 Task: In messages choose email frequency Individual.
Action: Mouse moved to (606, 54)
Screenshot: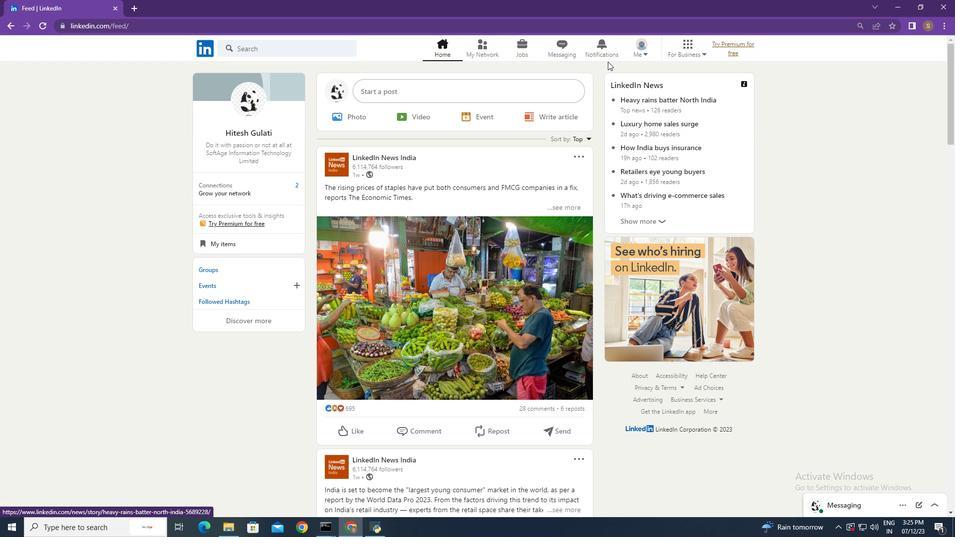 
Action: Mouse pressed left at (606, 54)
Screenshot: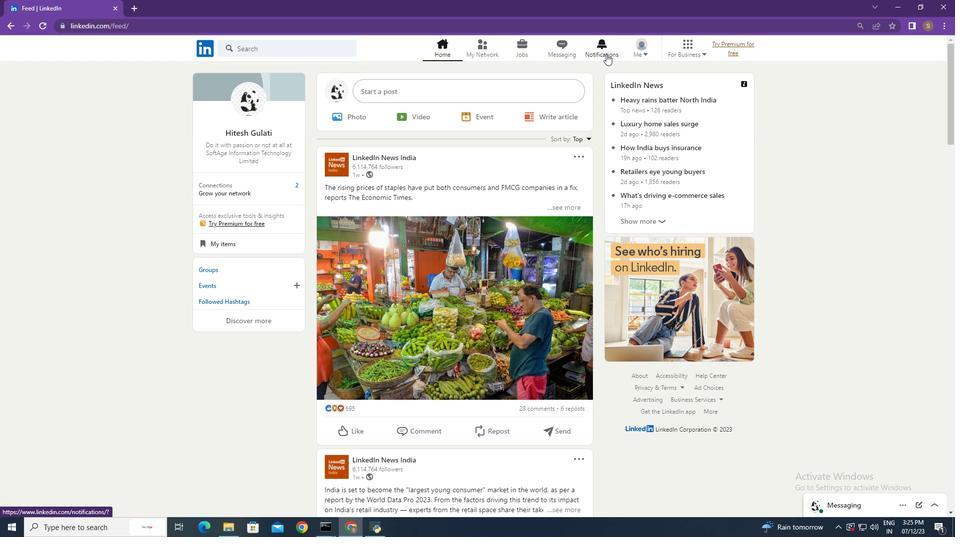 
Action: Mouse moved to (225, 115)
Screenshot: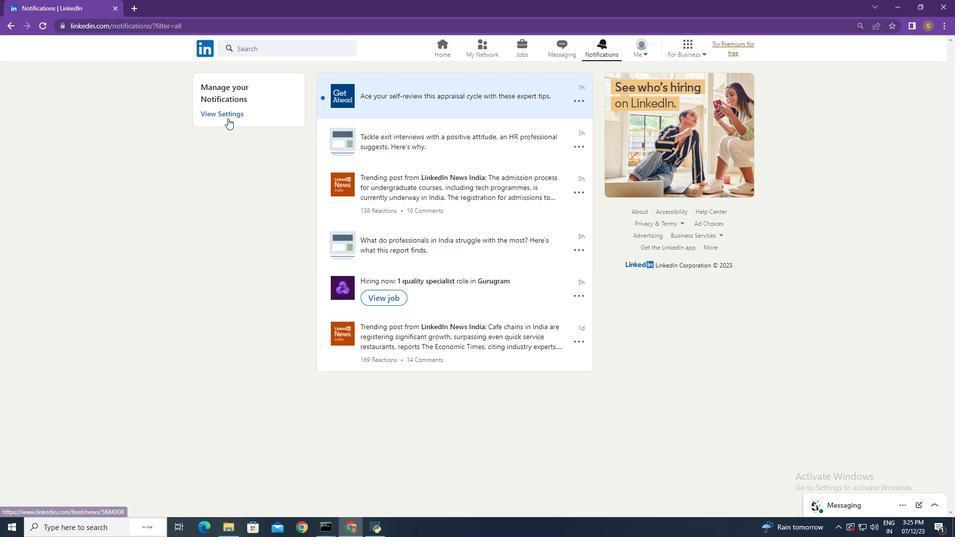 
Action: Mouse pressed left at (225, 115)
Screenshot: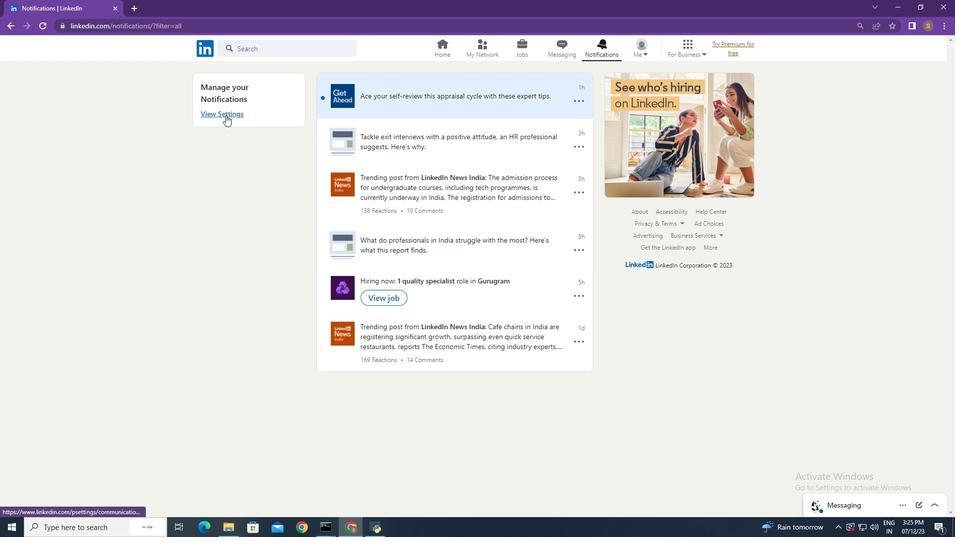 
Action: Mouse moved to (580, 256)
Screenshot: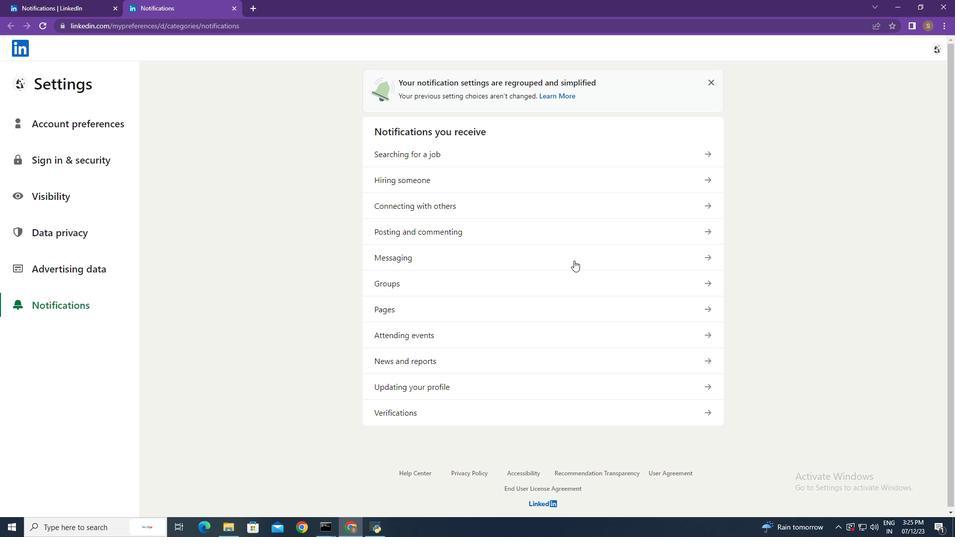 
Action: Mouse pressed left at (580, 256)
Screenshot: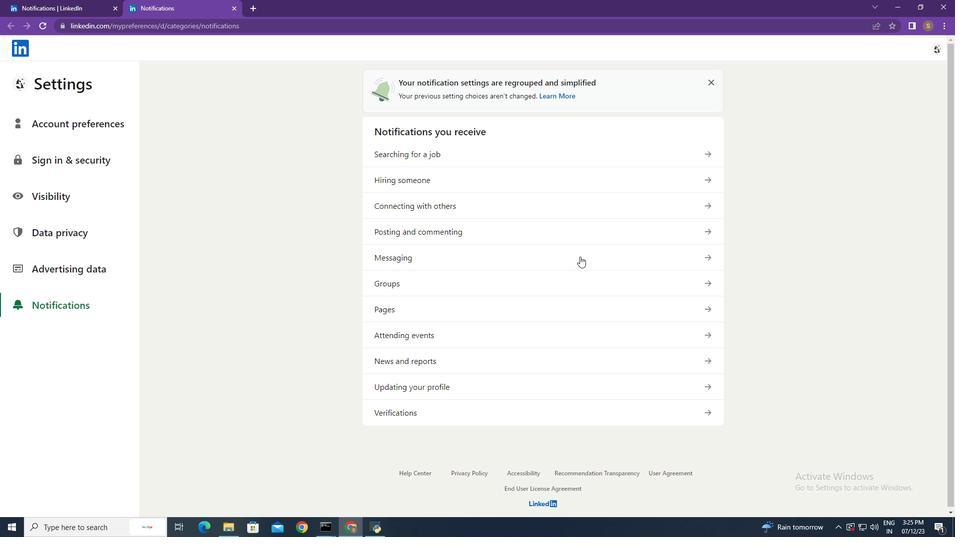 
Action: Mouse moved to (674, 143)
Screenshot: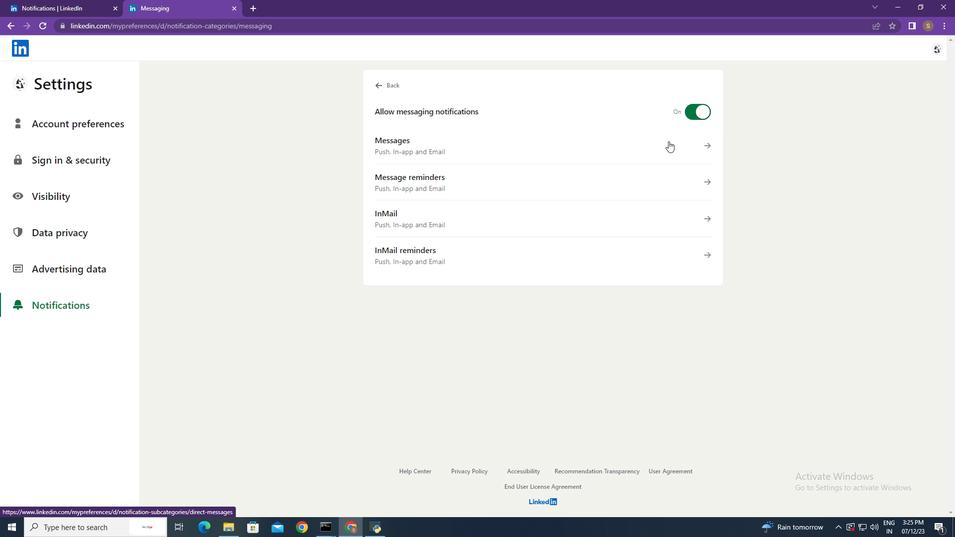 
Action: Mouse pressed left at (674, 143)
Screenshot: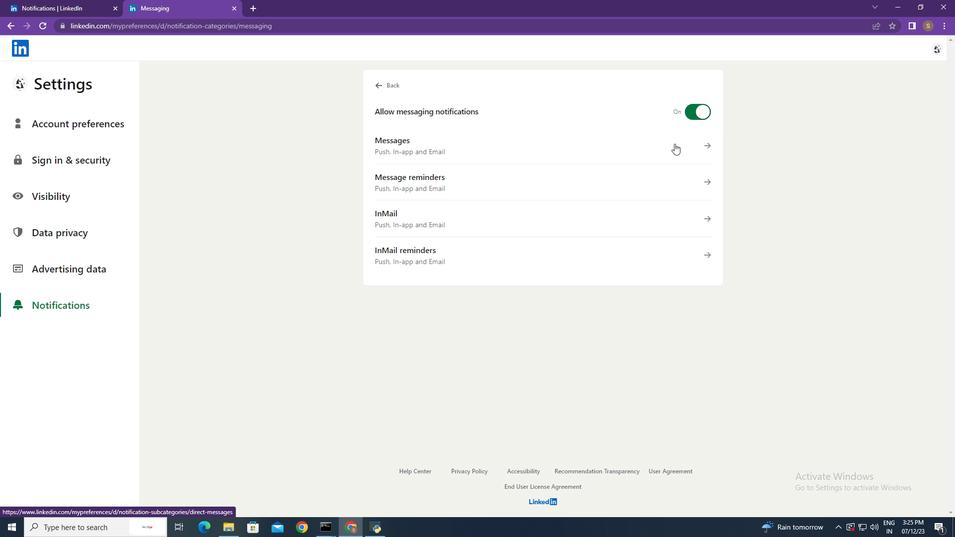 
Action: Mouse moved to (385, 313)
Screenshot: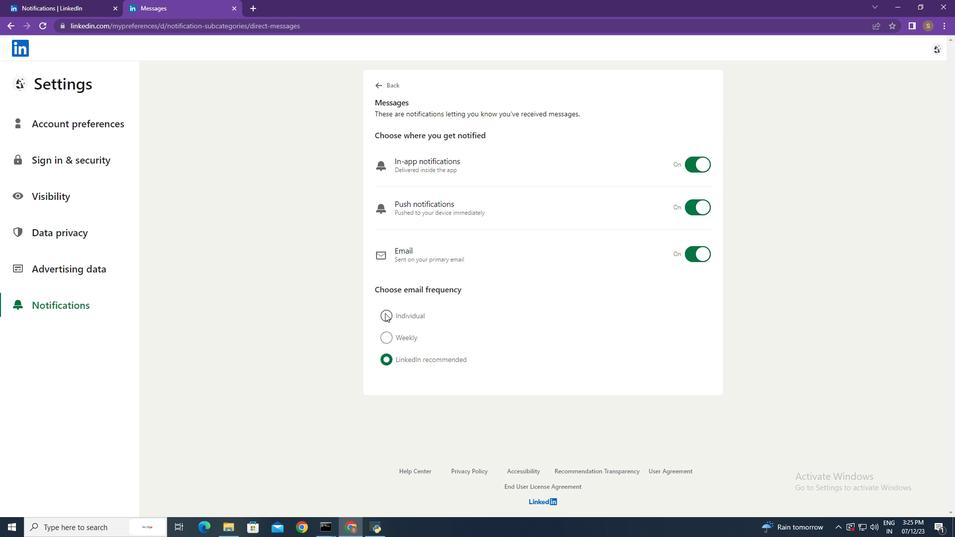 
Action: Mouse pressed left at (385, 313)
Screenshot: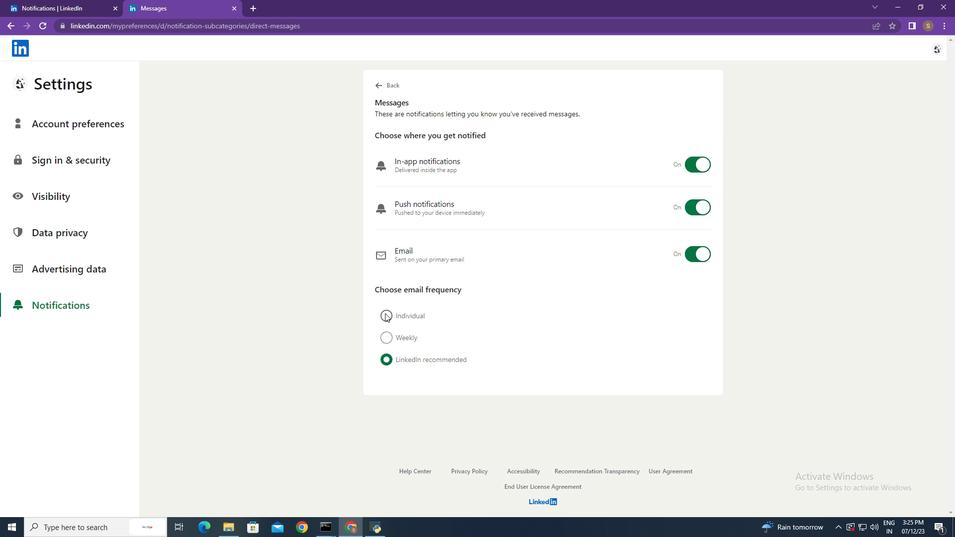 
Action: Mouse moved to (299, 248)
Screenshot: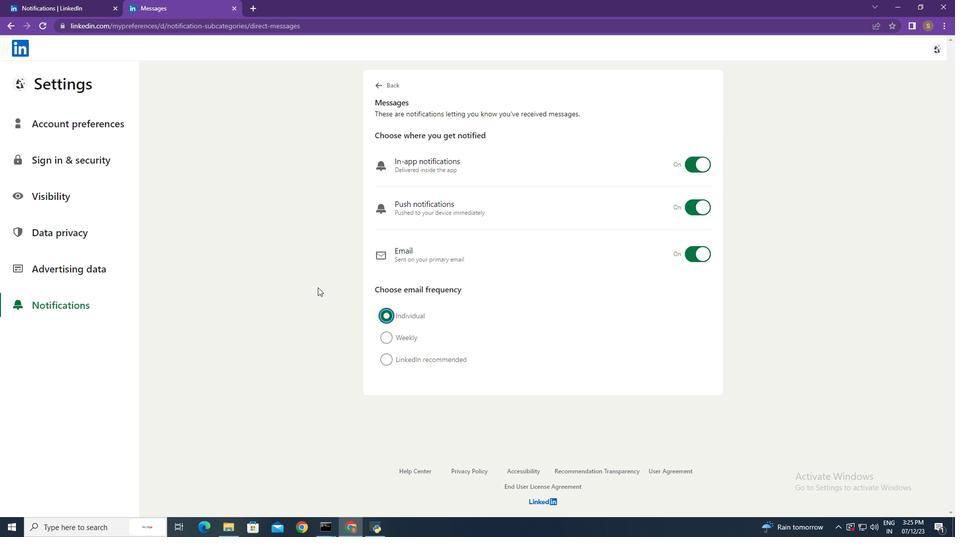 
